 Task: Set the terrestrial reception parameters guard interval to 1/4.
Action: Mouse moved to (119, 18)
Screenshot: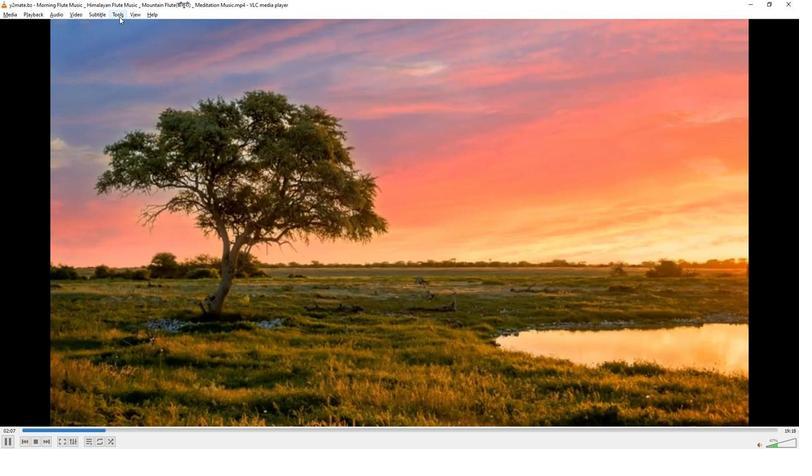 
Action: Mouse pressed left at (119, 18)
Screenshot: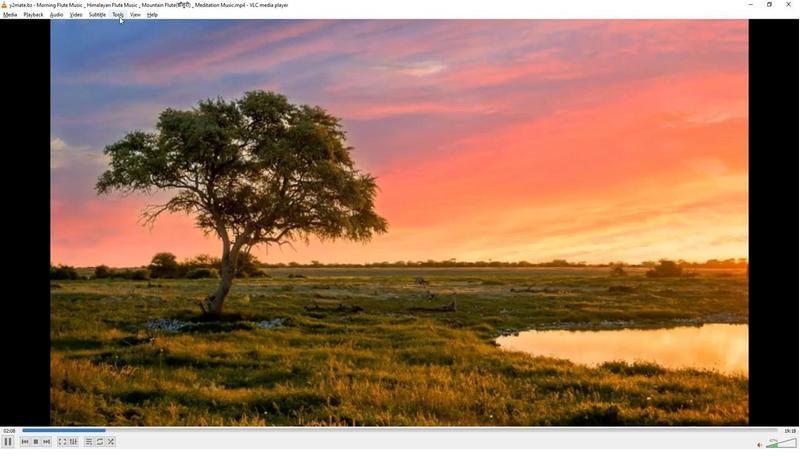
Action: Mouse moved to (128, 112)
Screenshot: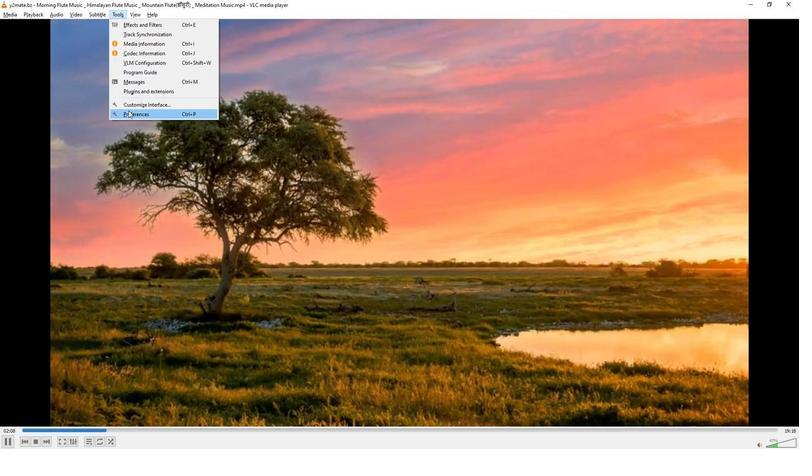 
Action: Mouse pressed left at (128, 112)
Screenshot: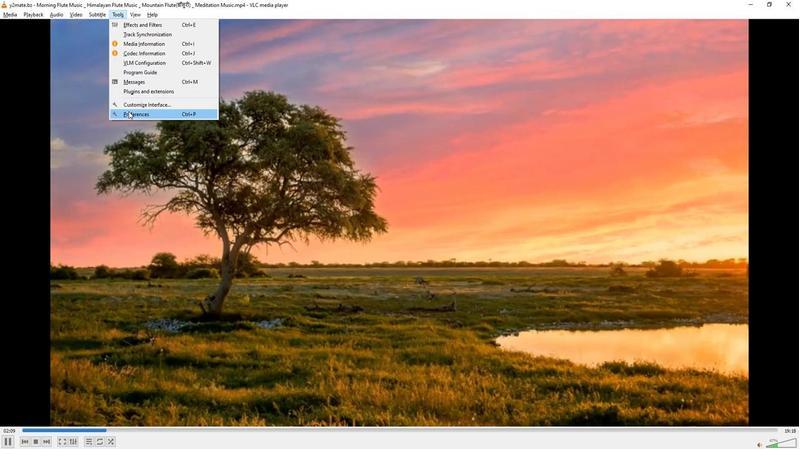 
Action: Mouse moved to (263, 368)
Screenshot: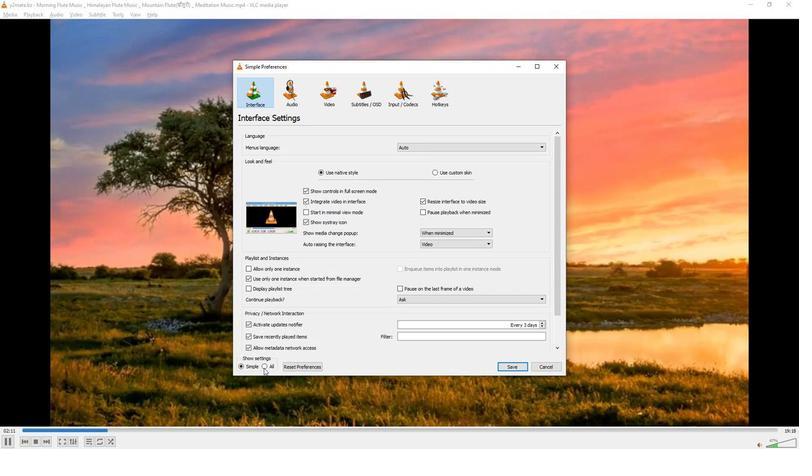 
Action: Mouse pressed left at (263, 368)
Screenshot: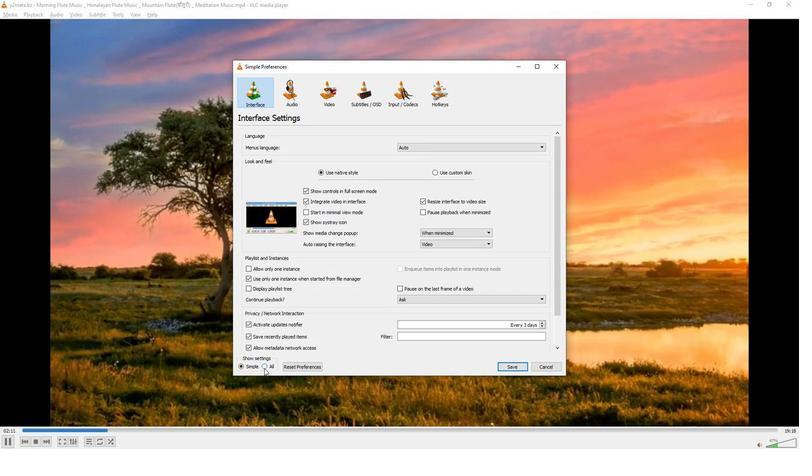 
Action: Mouse moved to (254, 227)
Screenshot: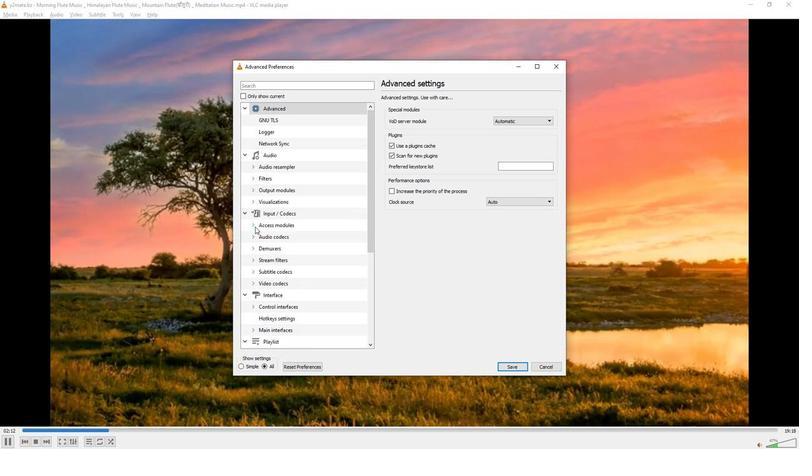 
Action: Mouse pressed left at (254, 227)
Screenshot: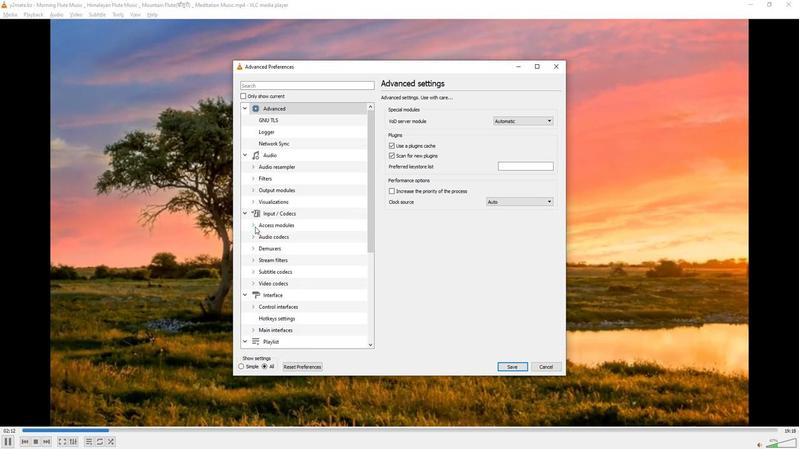 
Action: Mouse moved to (275, 294)
Screenshot: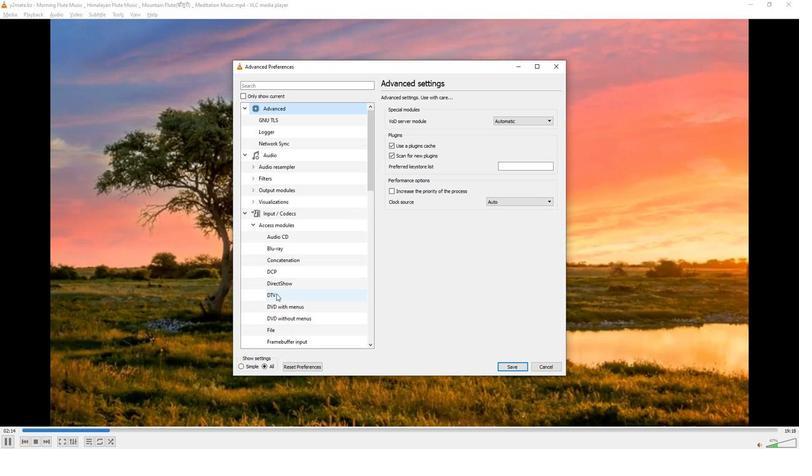 
Action: Mouse pressed left at (275, 294)
Screenshot: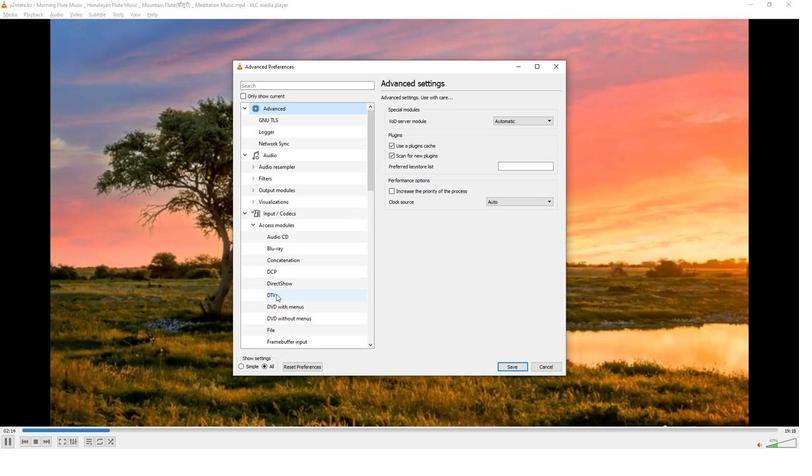 
Action: Mouse moved to (532, 189)
Screenshot: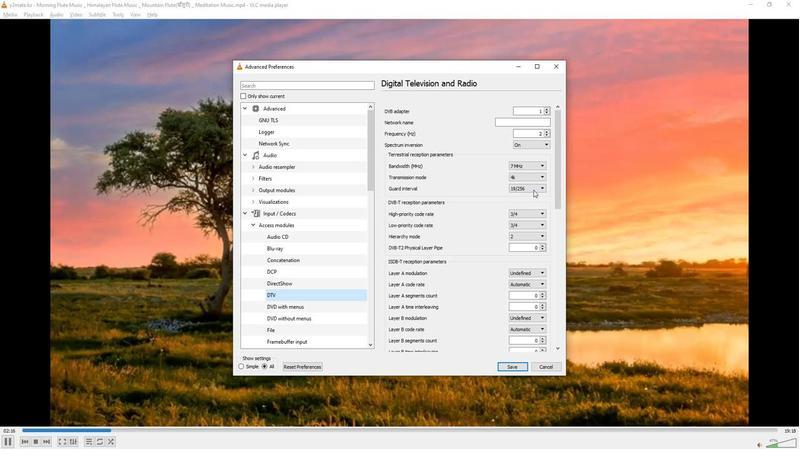 
Action: Mouse pressed left at (532, 189)
Screenshot: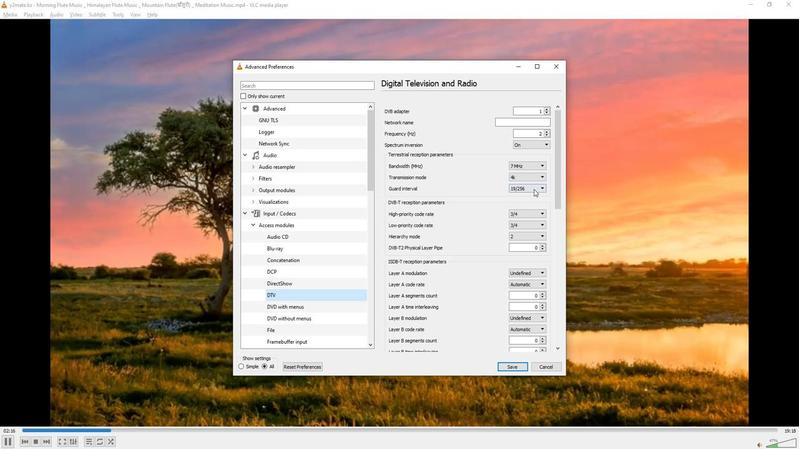 
Action: Mouse moved to (519, 233)
Screenshot: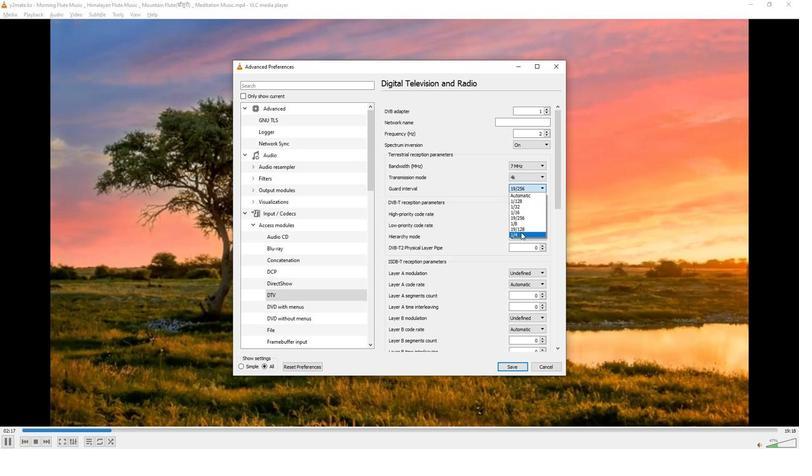 
Action: Mouse pressed left at (519, 233)
Screenshot: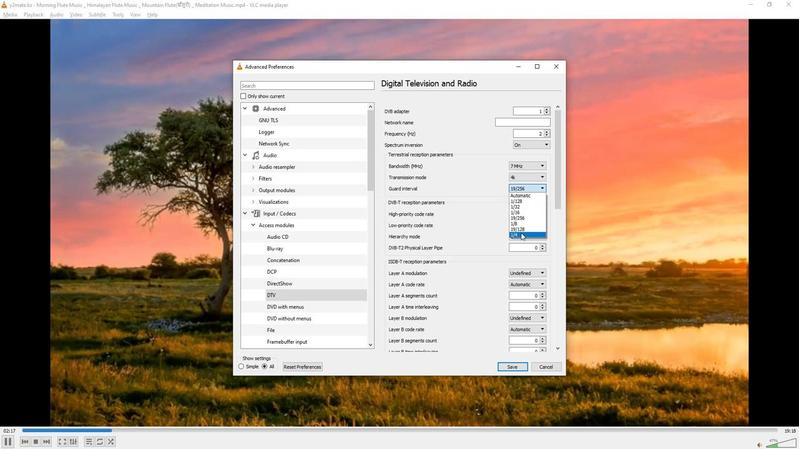 
Action: Mouse moved to (495, 224)
Screenshot: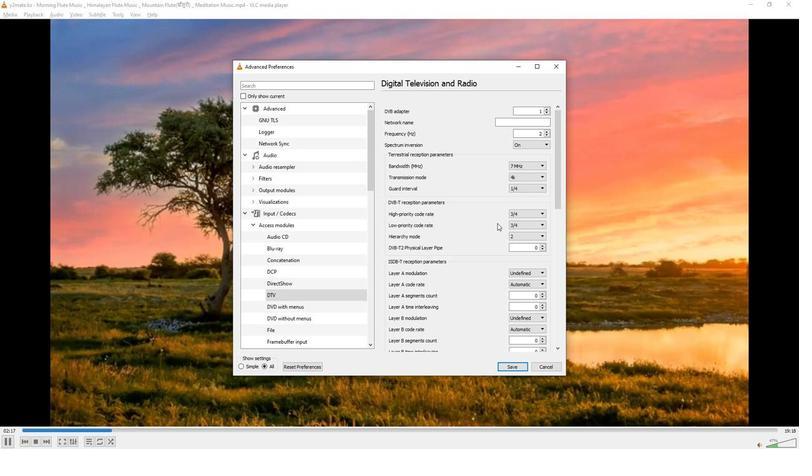
